 Task: Email this file to softage.1@softage.net.
Action: Mouse moved to (38, 102)
Screenshot: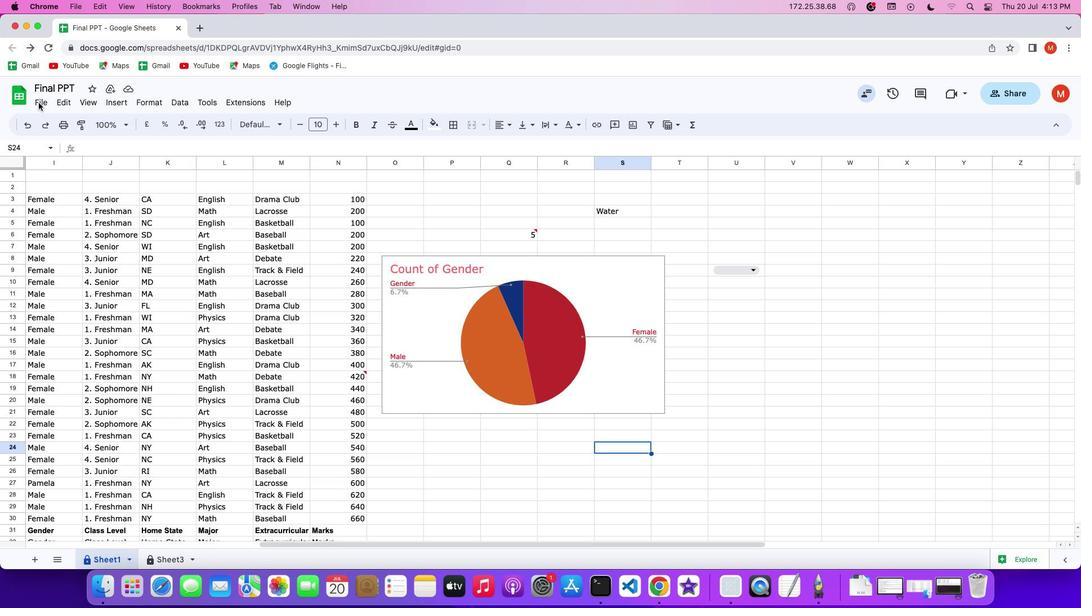 
Action: Mouse pressed left at (38, 102)
Screenshot: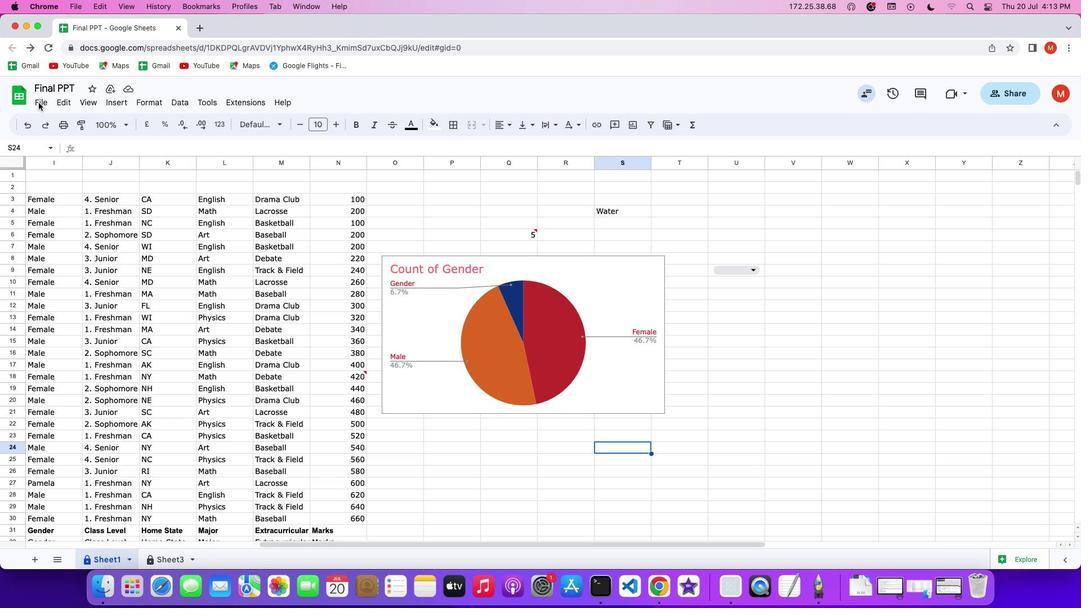 
Action: Mouse pressed left at (38, 102)
Screenshot: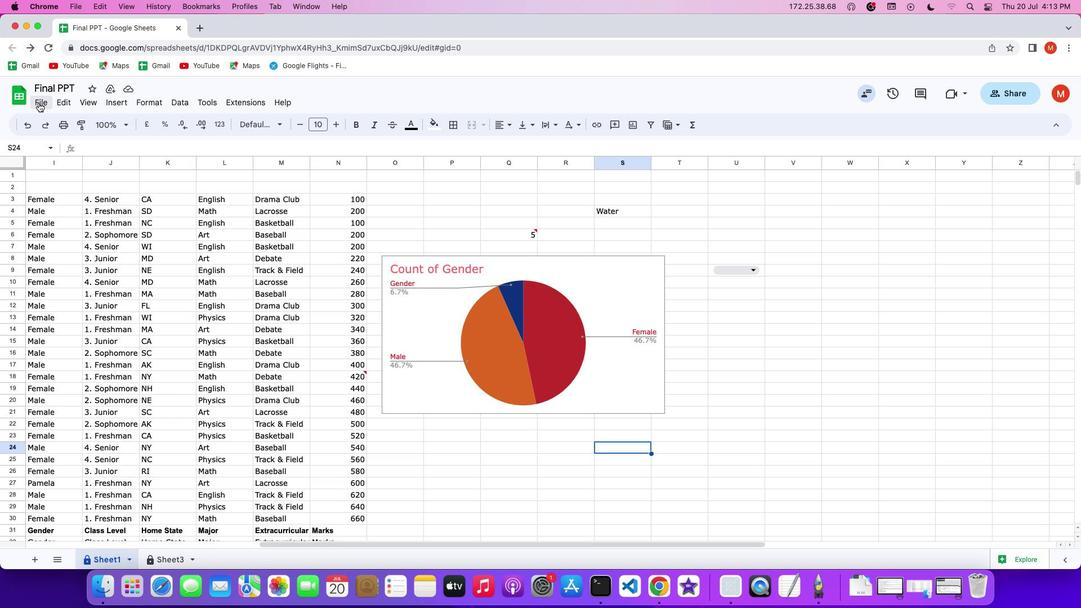 
Action: Mouse moved to (45, 101)
Screenshot: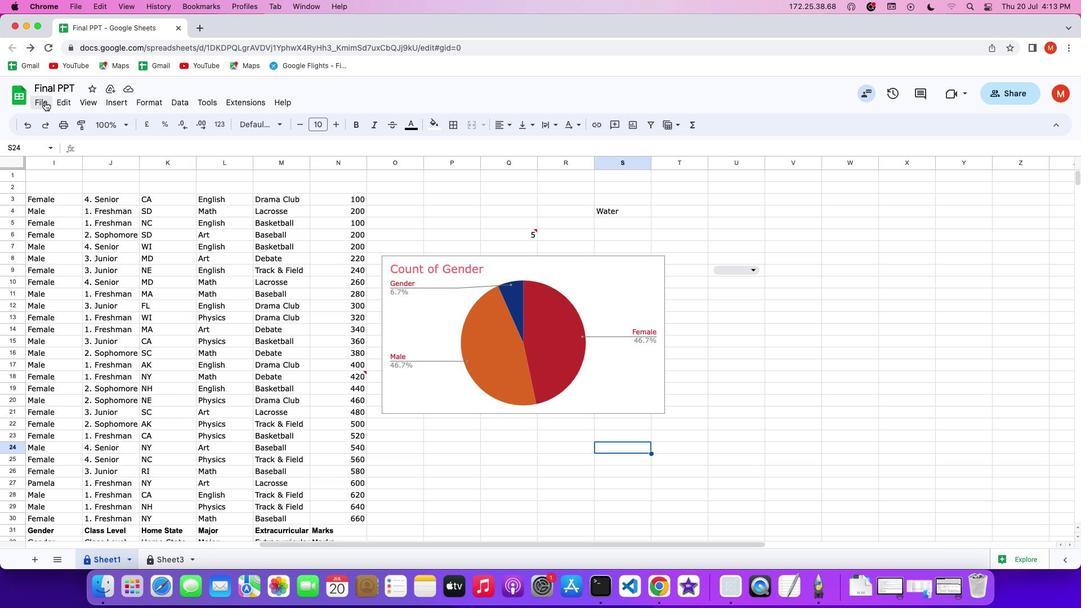 
Action: Mouse pressed left at (45, 101)
Screenshot: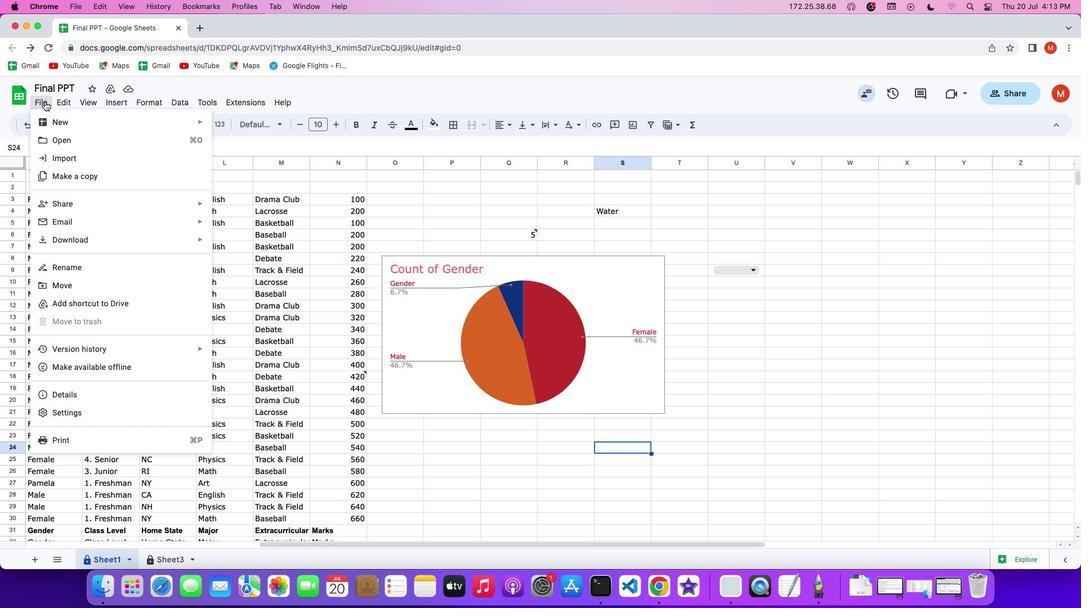 
Action: Mouse moved to (57, 217)
Screenshot: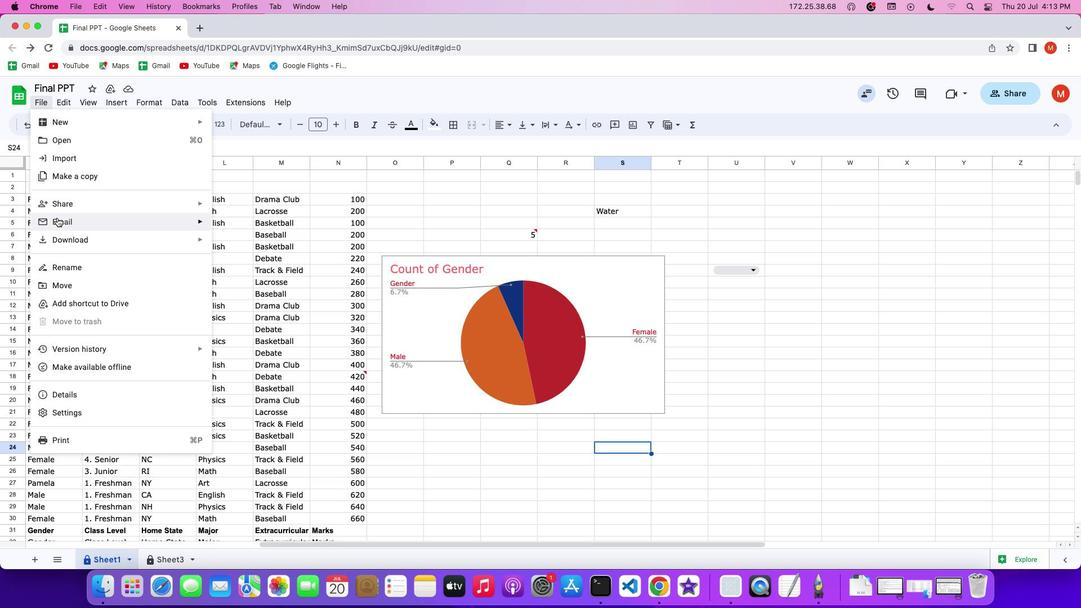 
Action: Mouse pressed left at (57, 217)
Screenshot: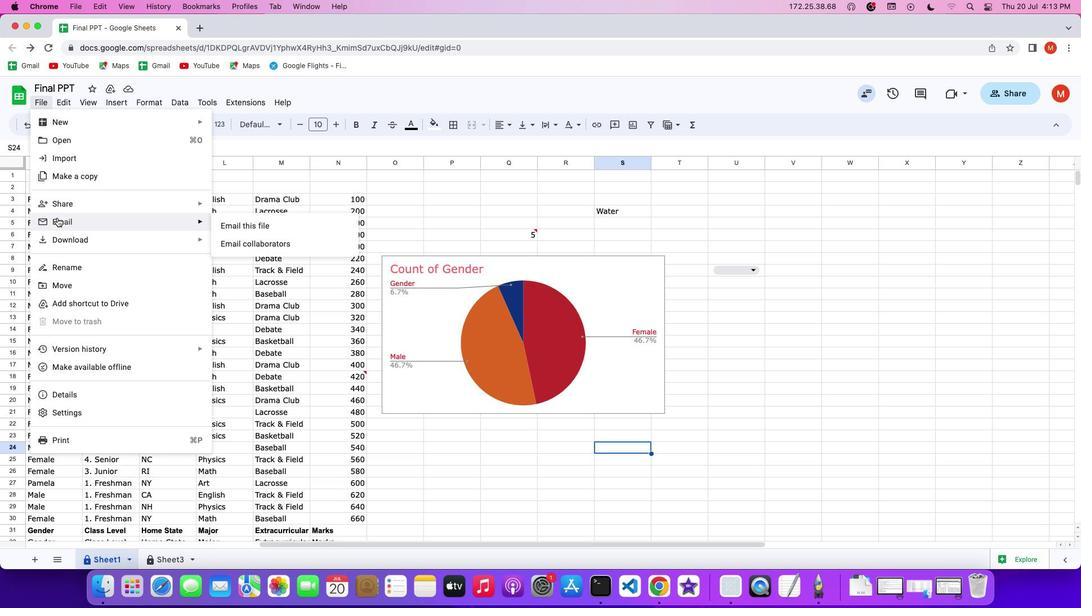 
Action: Mouse moved to (221, 225)
Screenshot: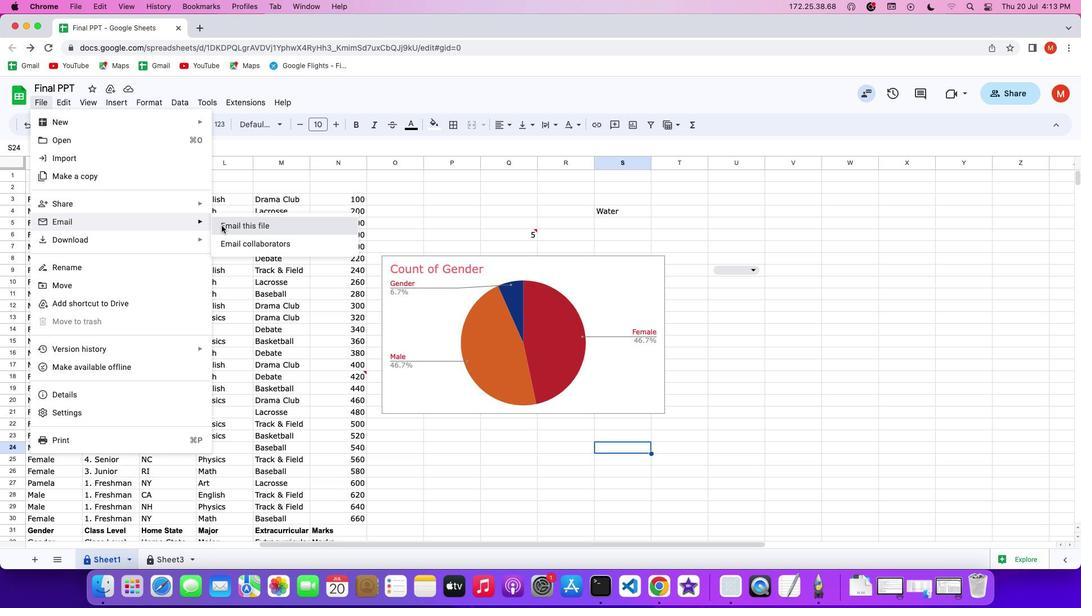 
Action: Mouse pressed left at (221, 225)
Screenshot: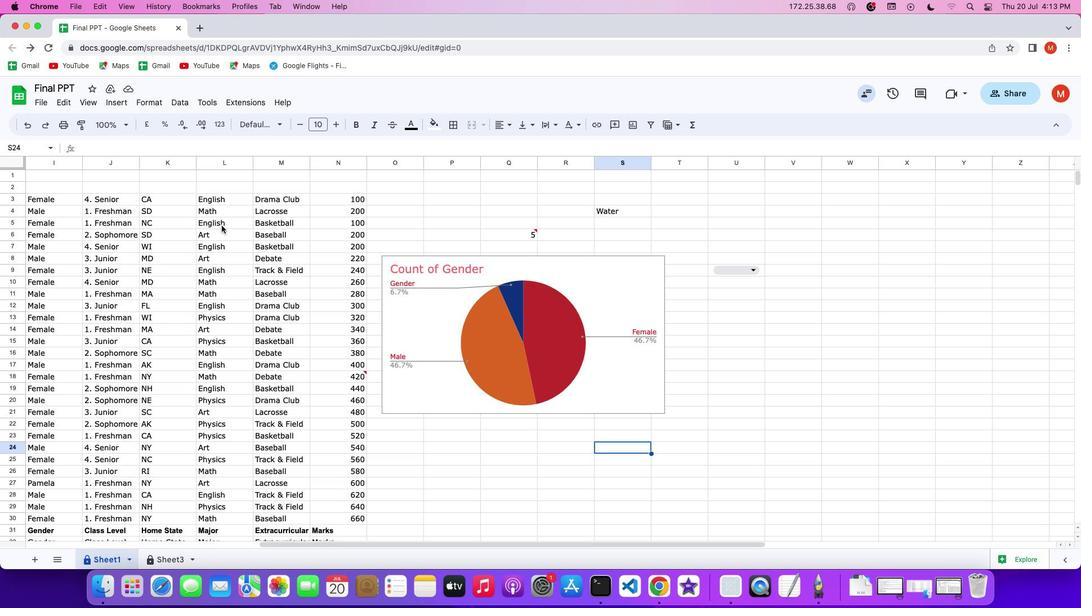 
Action: Mouse moved to (463, 266)
Screenshot: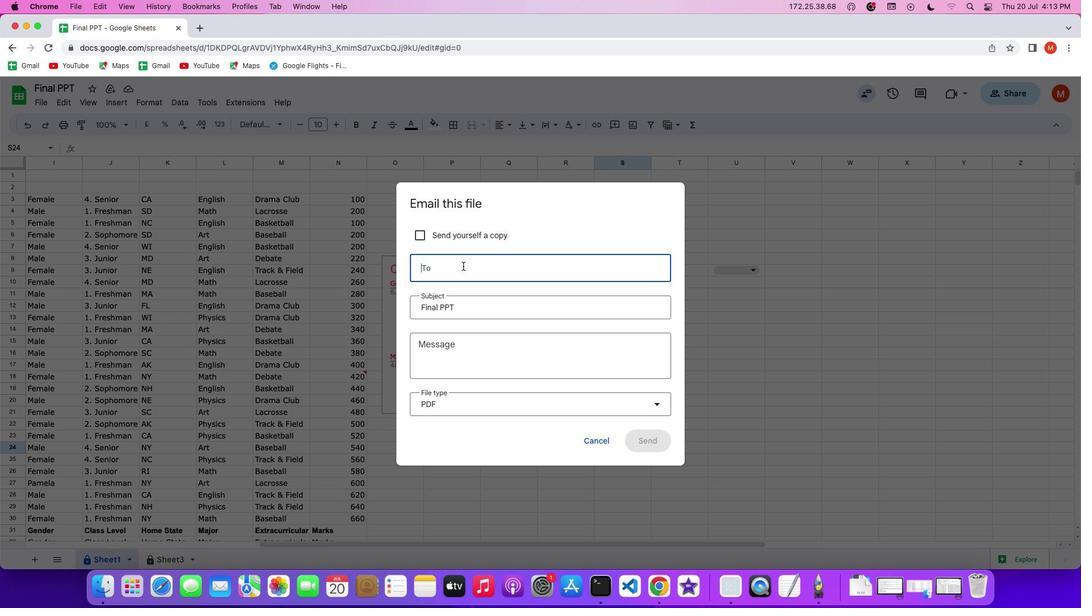 
Action: Mouse pressed left at (463, 266)
Screenshot: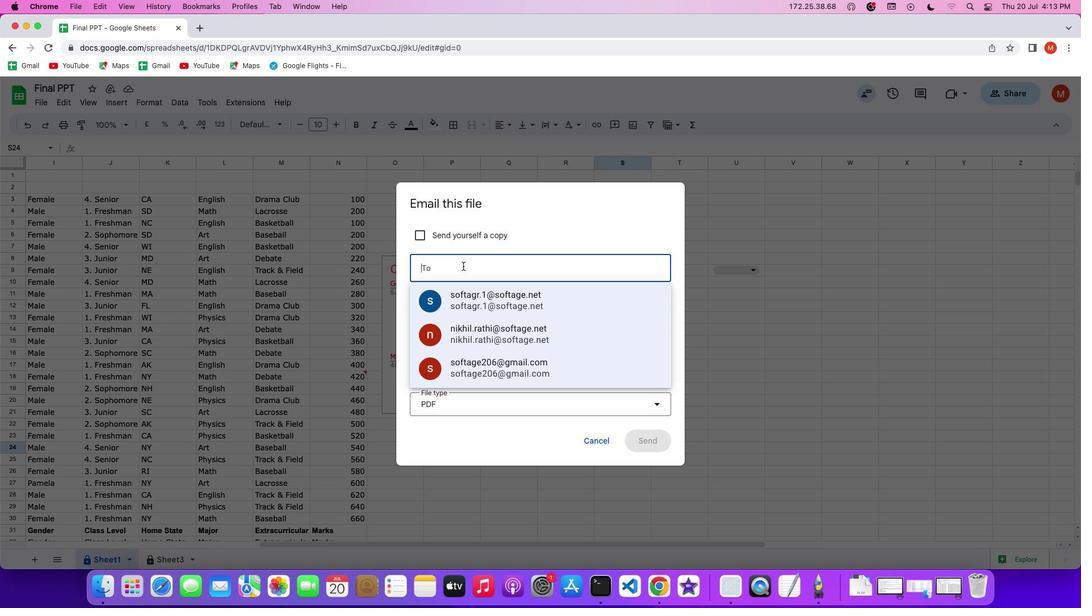 
Action: Key pressed 's''o''f''t''a''g''e''1'Key.backspace'.''1'Key.shift_r'@''s''o''f''t''a''g''e''.''n''e''t'
Screenshot: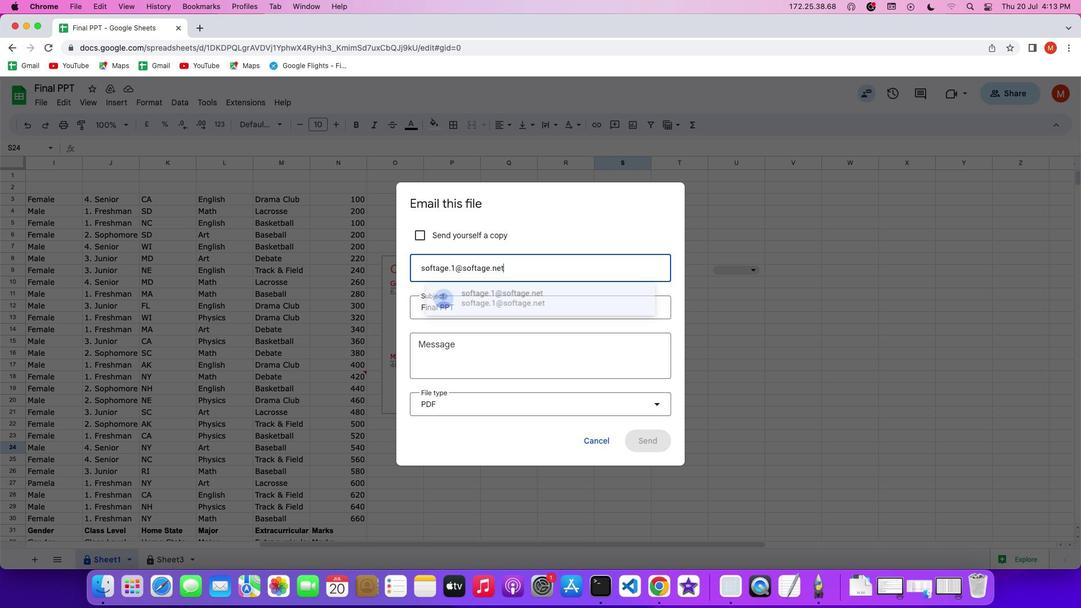 
Action: Mouse moved to (464, 300)
Screenshot: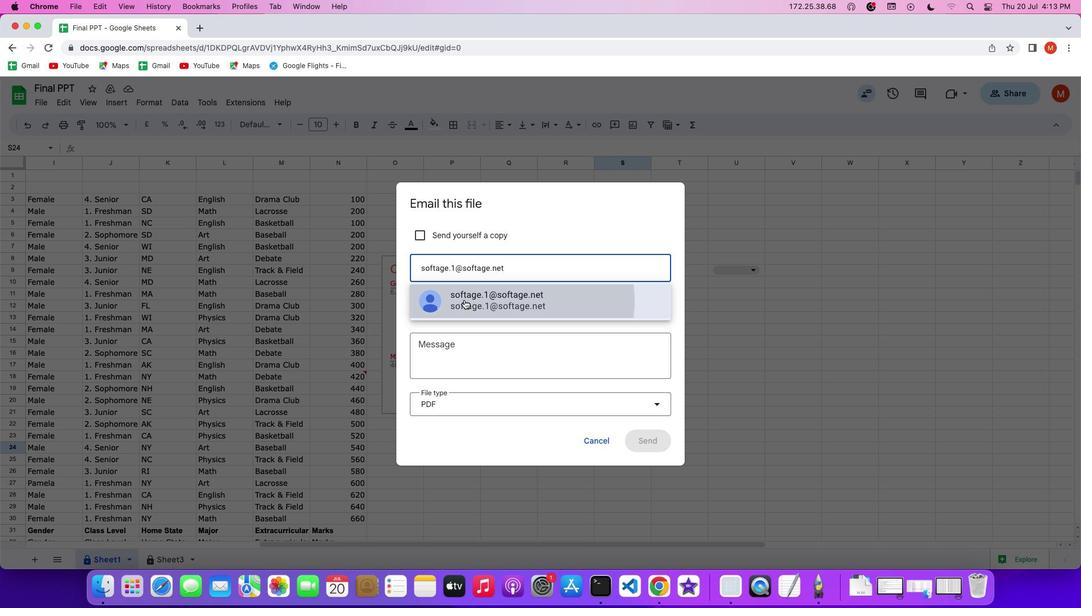 
Action: Mouse pressed left at (464, 300)
Screenshot: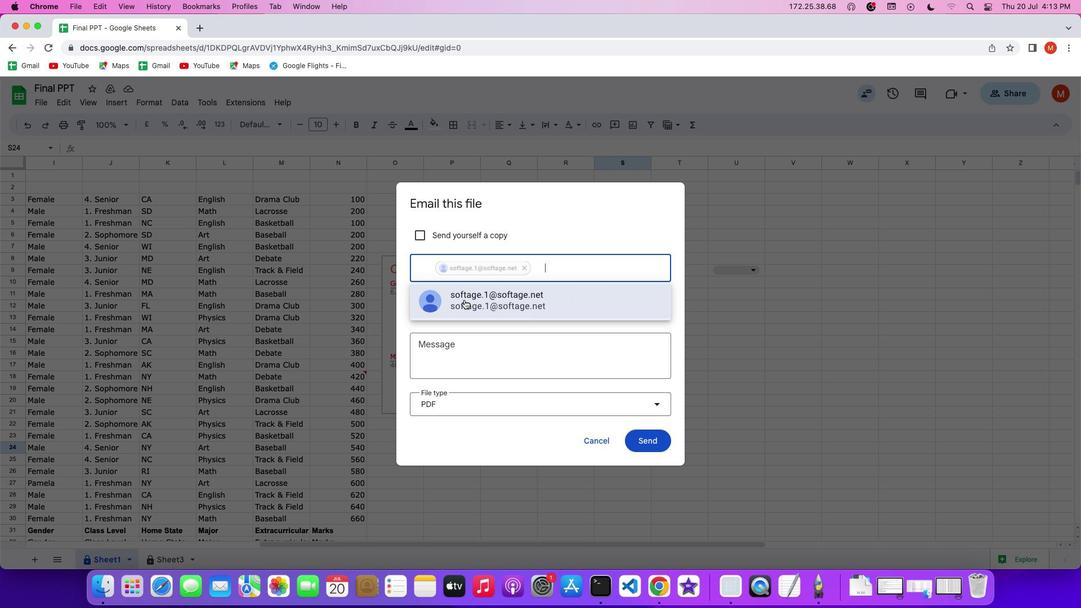 
Action: Mouse moved to (465, 300)
Screenshot: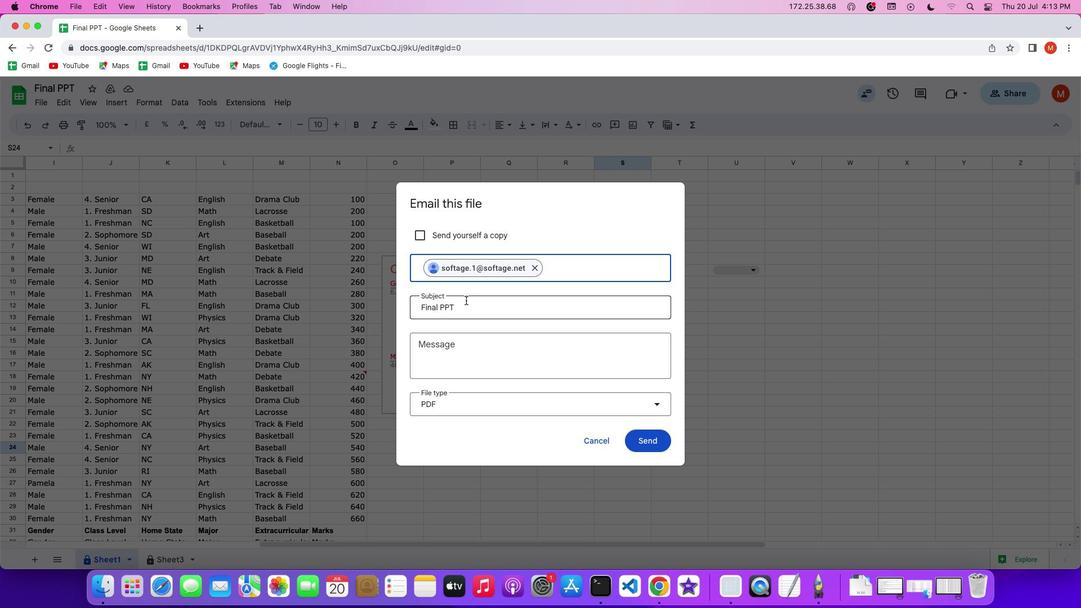 
